 Task: Add a condition where "Channel Is not Answe bot for web widget" in recently solved tickets.
Action: Mouse moved to (138, 356)
Screenshot: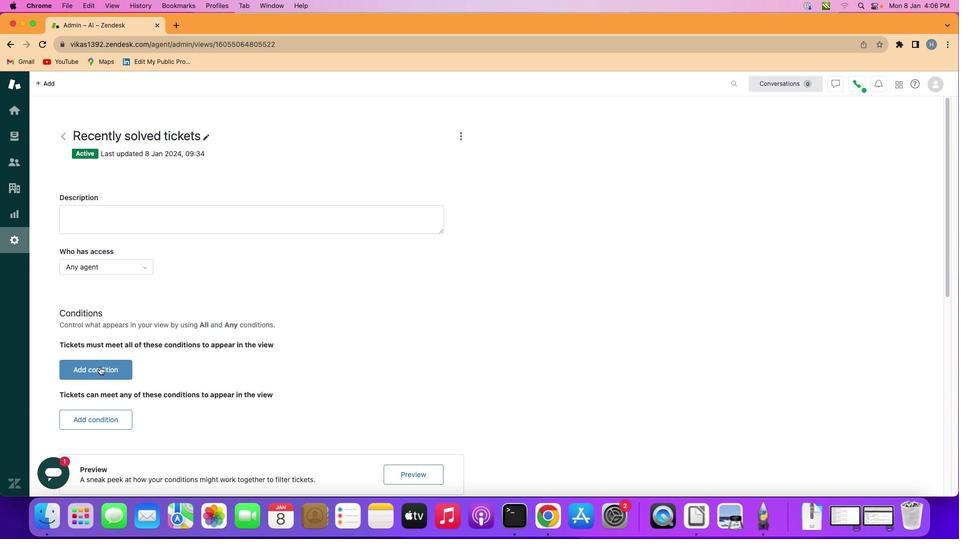 
Action: Mouse pressed left at (138, 356)
Screenshot: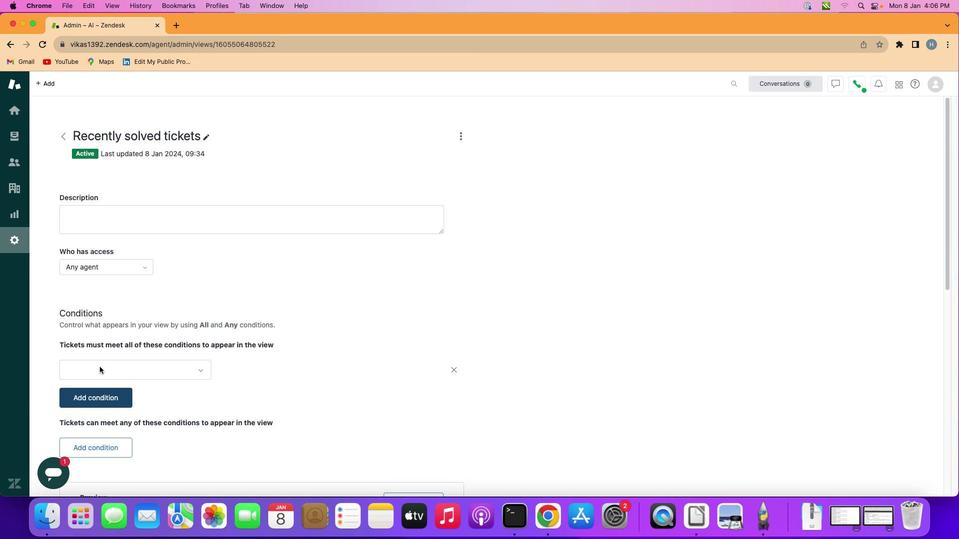 
Action: Mouse moved to (159, 358)
Screenshot: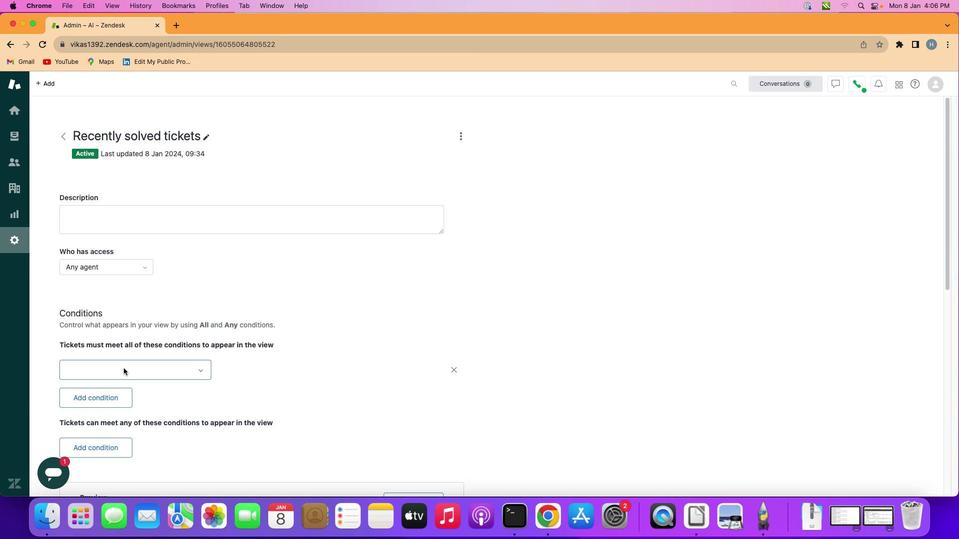 
Action: Mouse pressed left at (159, 358)
Screenshot: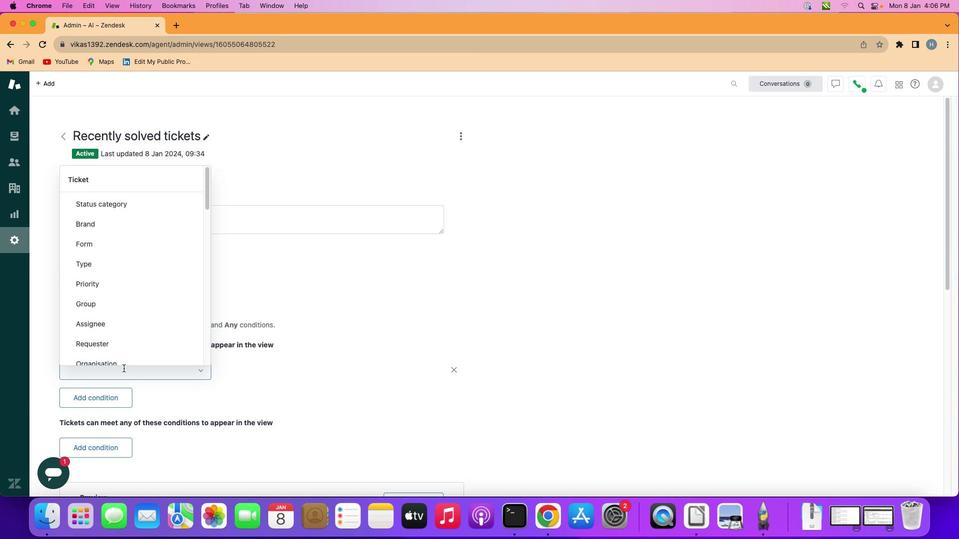 
Action: Mouse moved to (191, 288)
Screenshot: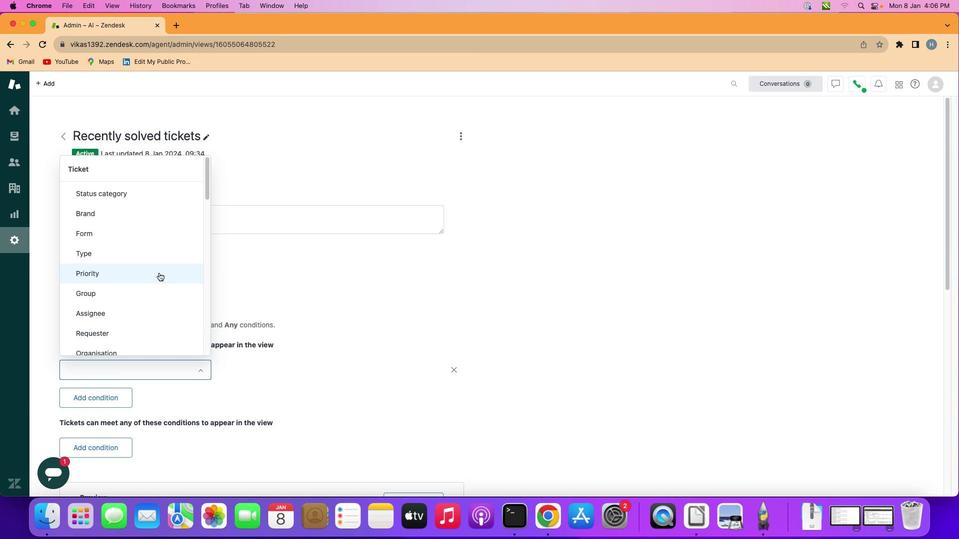 
Action: Mouse scrolled (191, 288) with delta (49, 90)
Screenshot: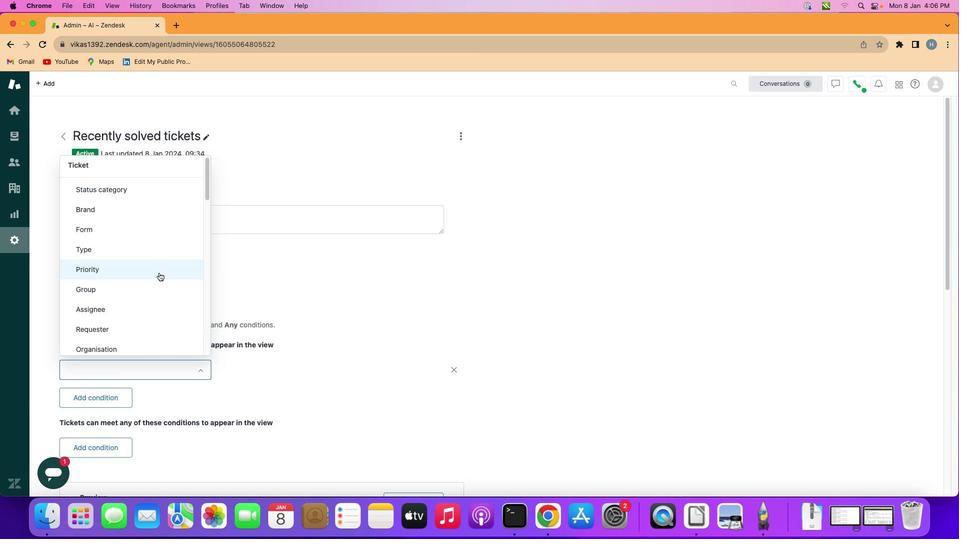 
Action: Mouse scrolled (191, 288) with delta (49, 91)
Screenshot: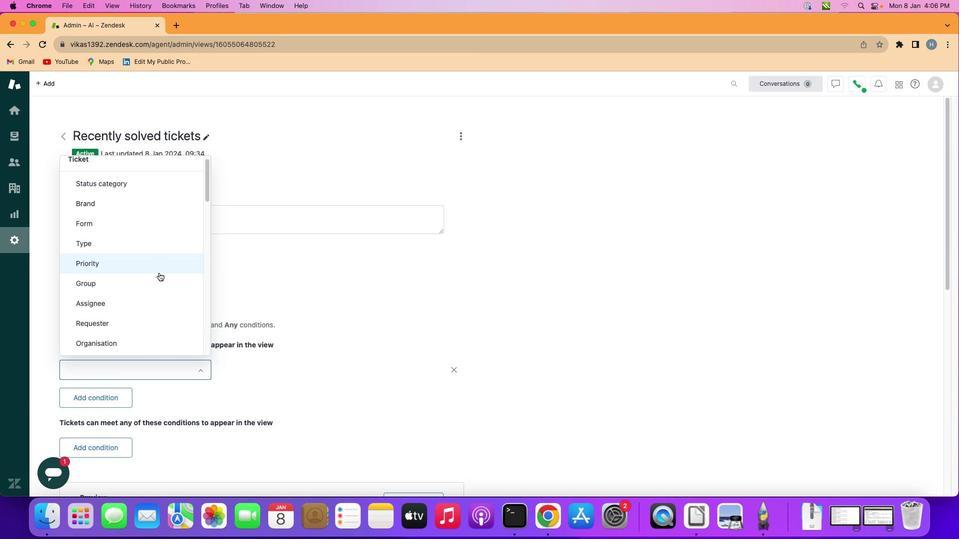 
Action: Mouse scrolled (191, 288) with delta (49, 90)
Screenshot: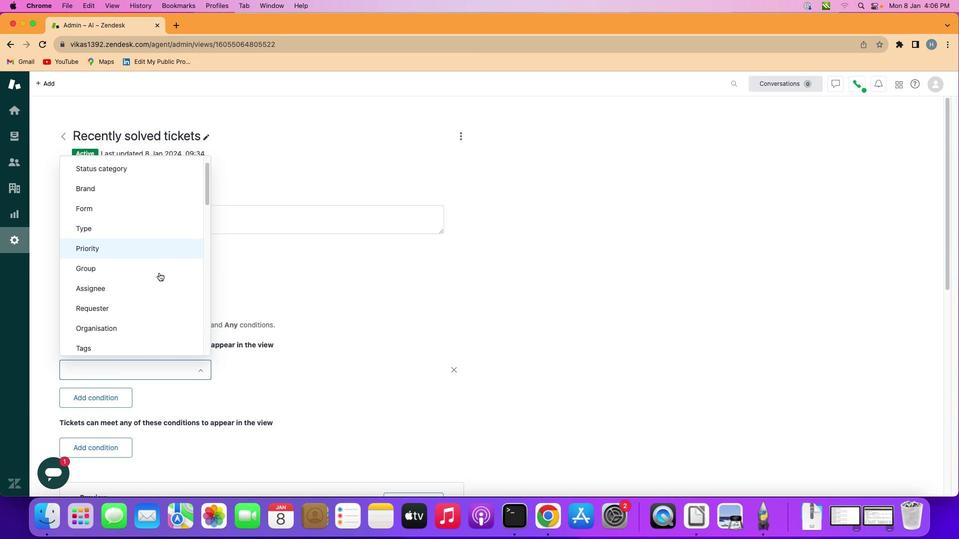 
Action: Mouse scrolled (191, 288) with delta (49, 90)
Screenshot: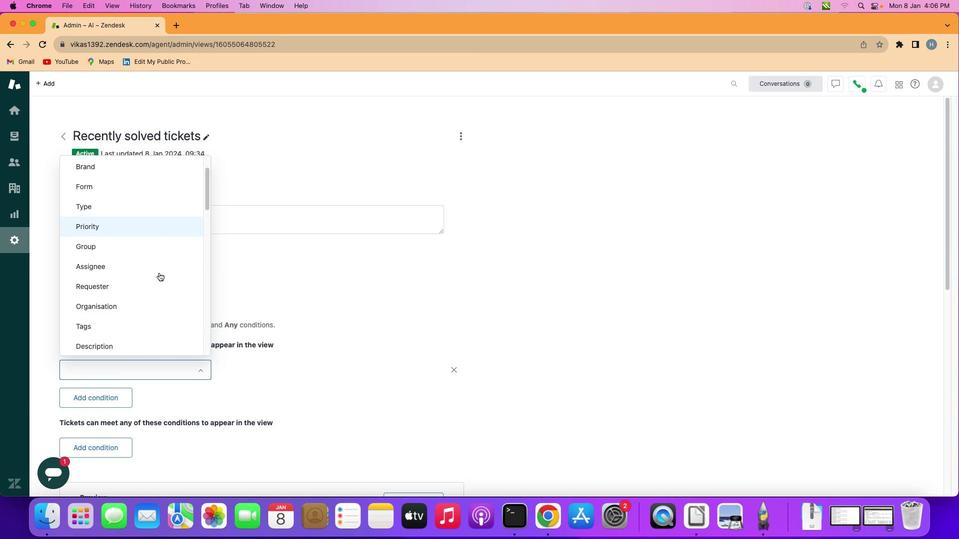 
Action: Mouse scrolled (191, 288) with delta (49, 90)
Screenshot: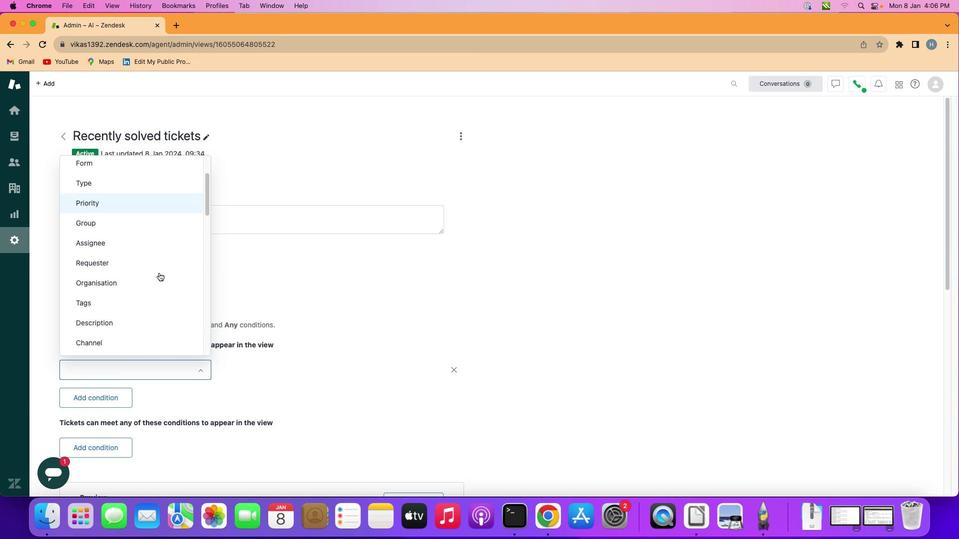 
Action: Mouse scrolled (191, 288) with delta (49, 90)
Screenshot: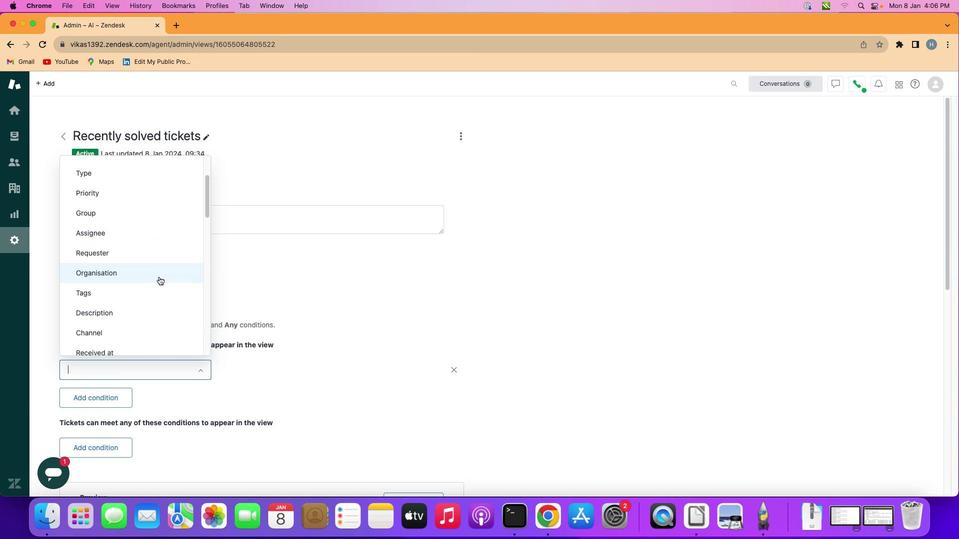 
Action: Mouse moved to (175, 333)
Screenshot: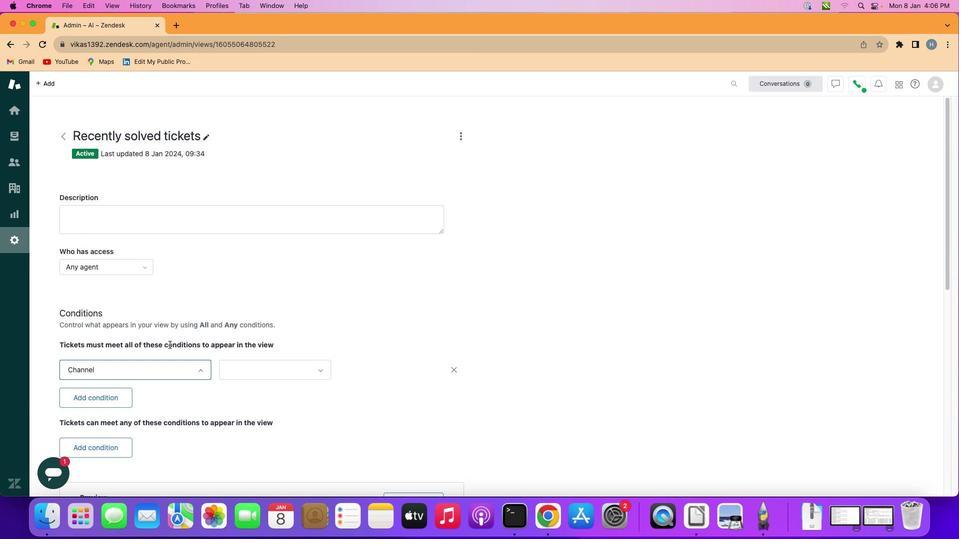 
Action: Mouse pressed left at (175, 333)
Screenshot: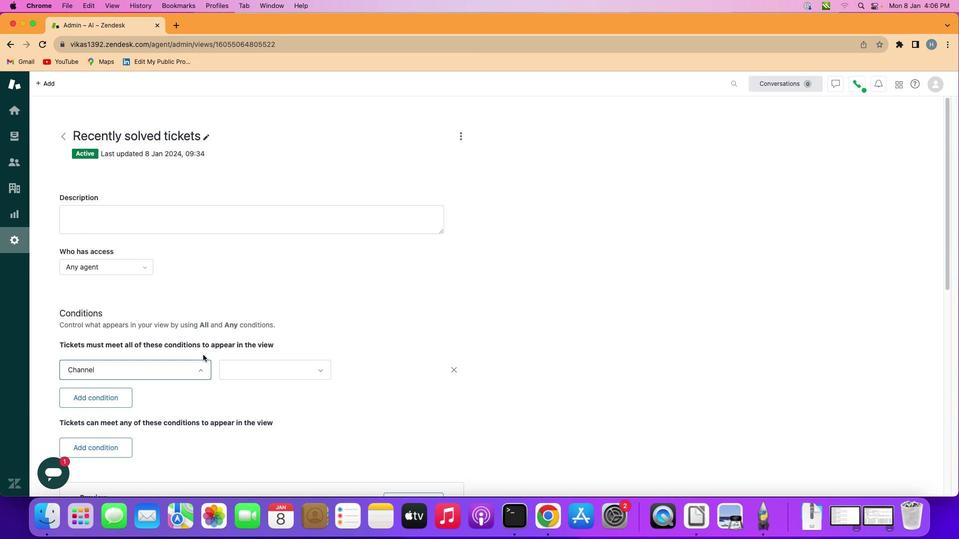 
Action: Mouse moved to (292, 361)
Screenshot: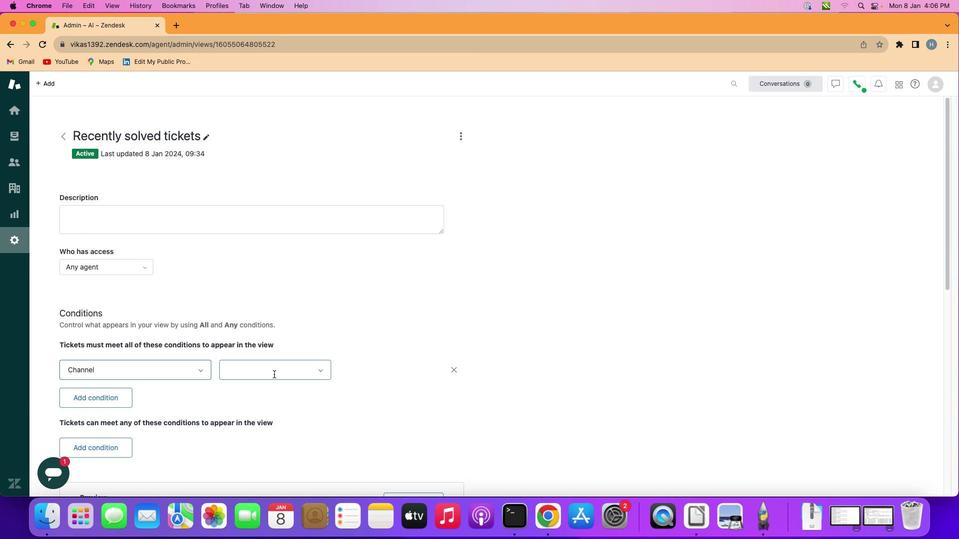
Action: Mouse pressed left at (292, 361)
Screenshot: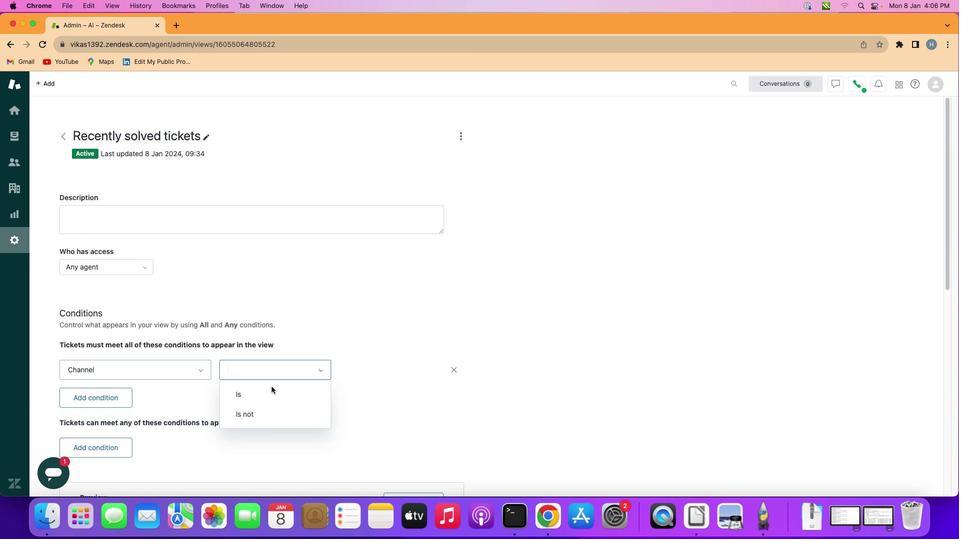 
Action: Mouse moved to (285, 393)
Screenshot: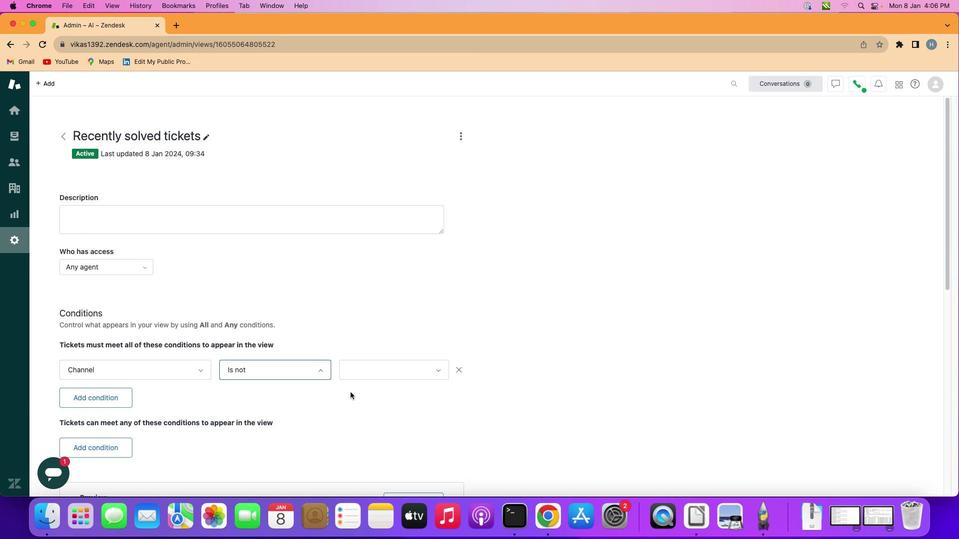 
Action: Mouse pressed left at (285, 393)
Screenshot: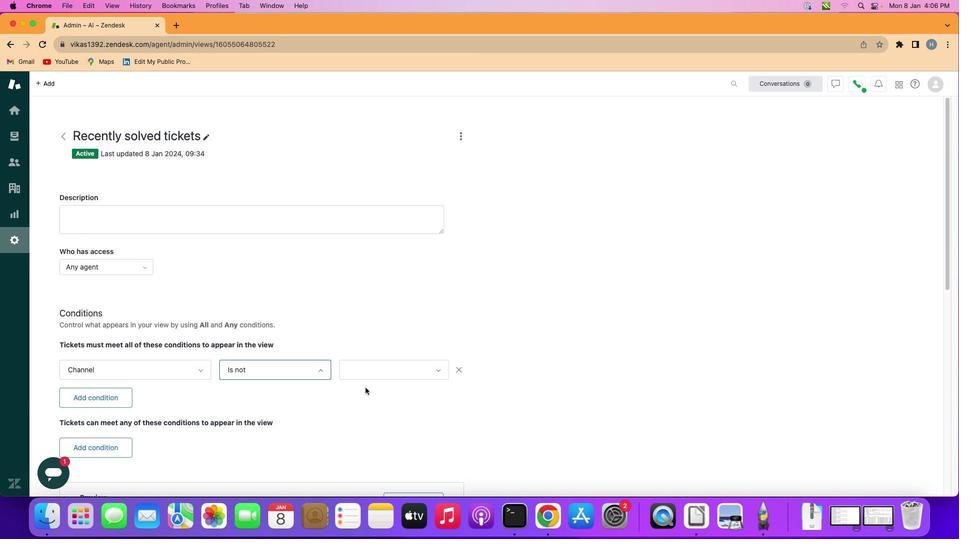 
Action: Mouse moved to (403, 363)
Screenshot: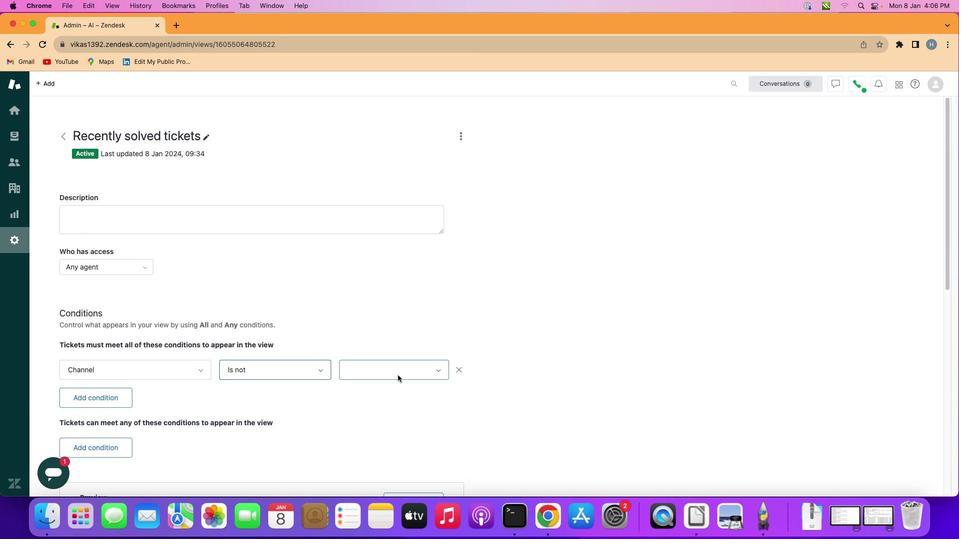 
Action: Mouse pressed left at (403, 363)
Screenshot: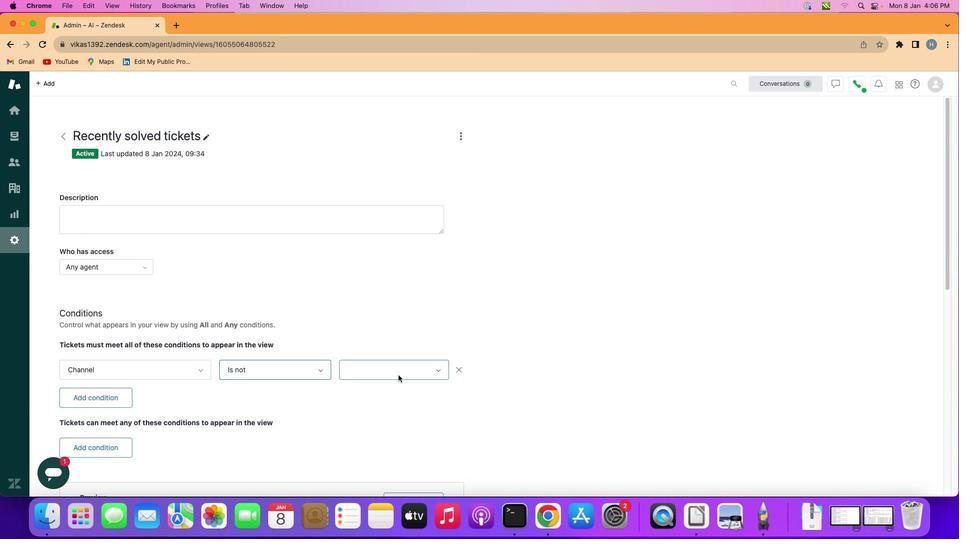 
Action: Mouse moved to (392, 299)
Screenshot: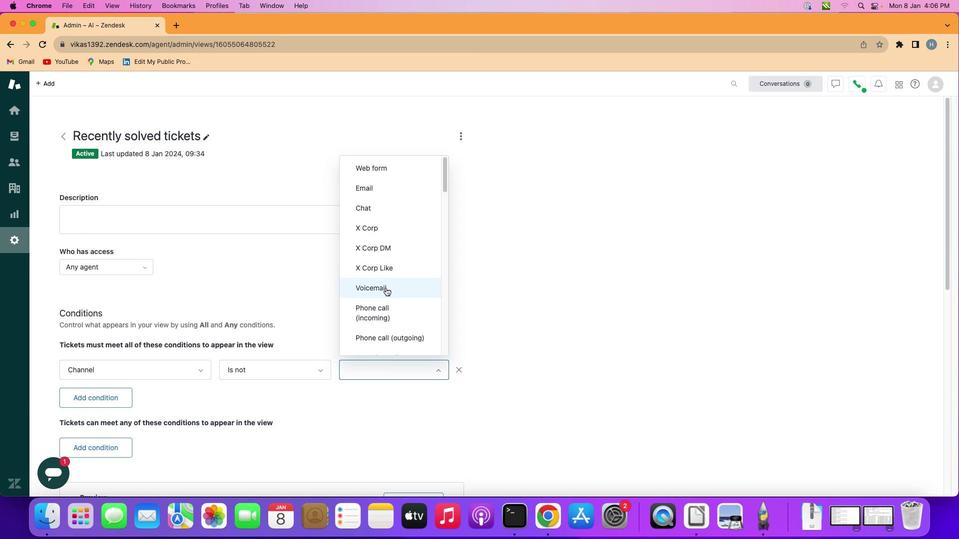 
Action: Mouse scrolled (392, 299) with delta (49, 90)
Screenshot: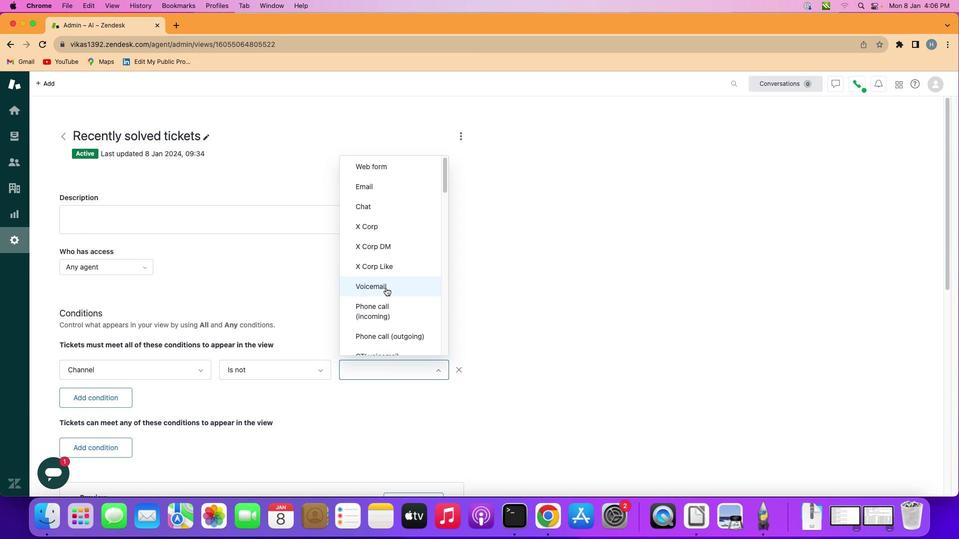 
Action: Mouse scrolled (392, 299) with delta (49, 91)
Screenshot: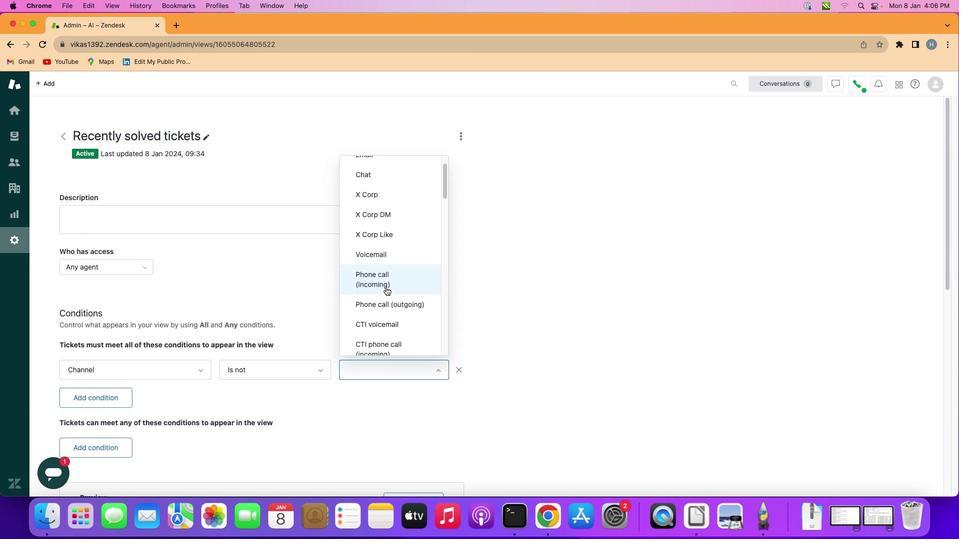 
Action: Mouse scrolled (392, 299) with delta (49, 90)
Screenshot: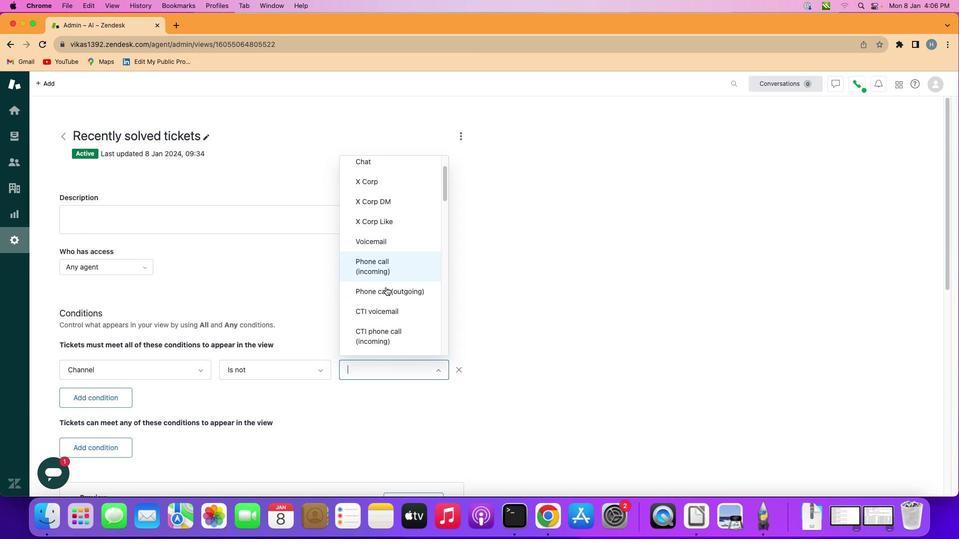 
Action: Mouse moved to (392, 299)
Screenshot: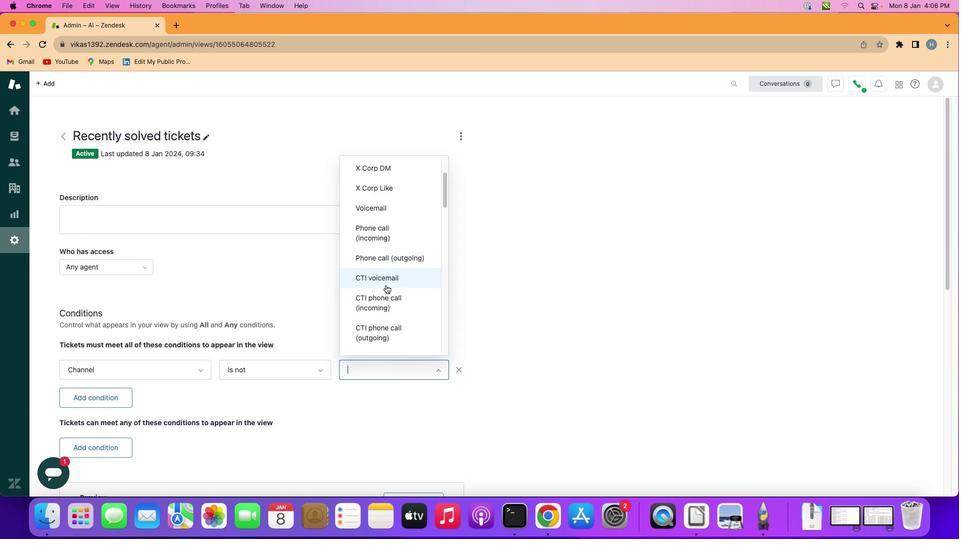 
Action: Mouse scrolled (392, 299) with delta (49, 90)
Screenshot: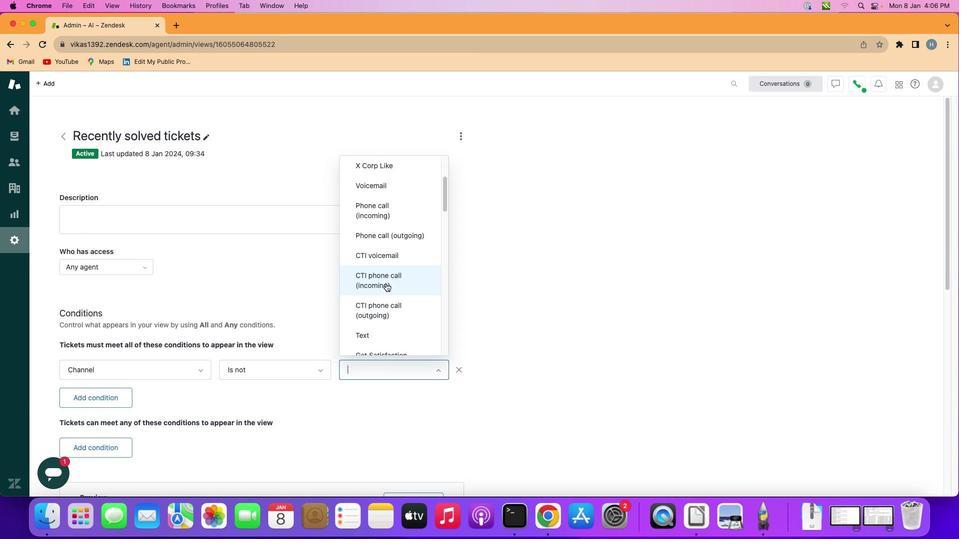 
Action: Mouse scrolled (392, 299) with delta (49, 89)
Screenshot: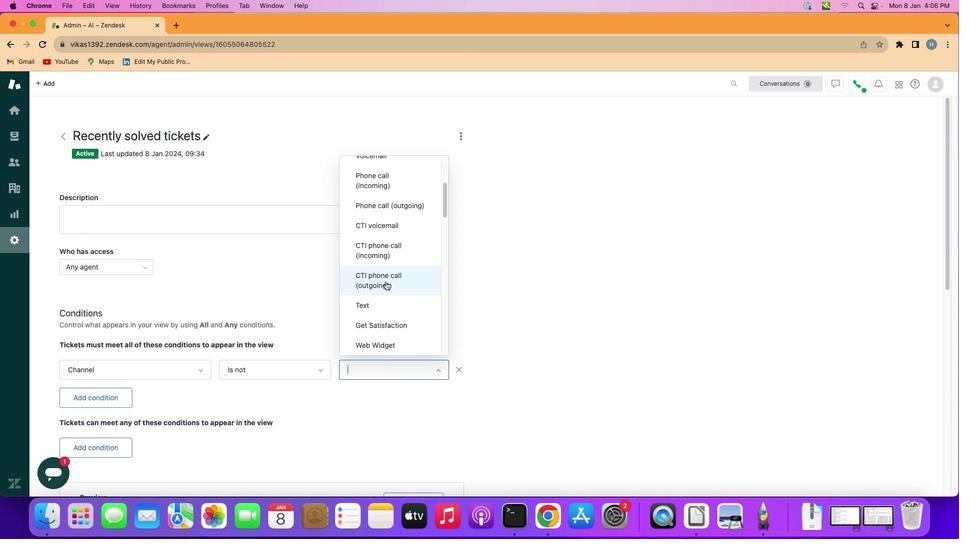 
Action: Mouse moved to (398, 292)
Screenshot: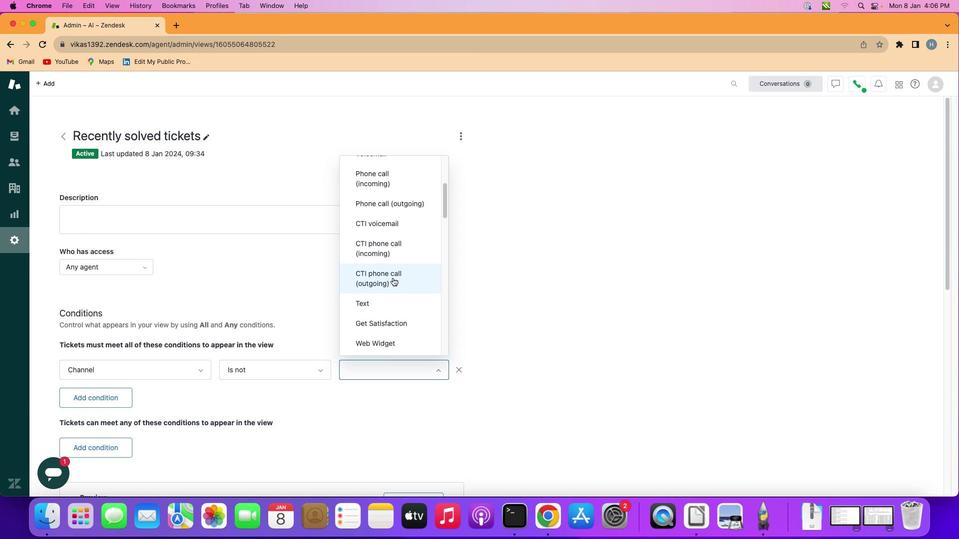 
Action: Mouse scrolled (398, 292) with delta (49, 90)
Screenshot: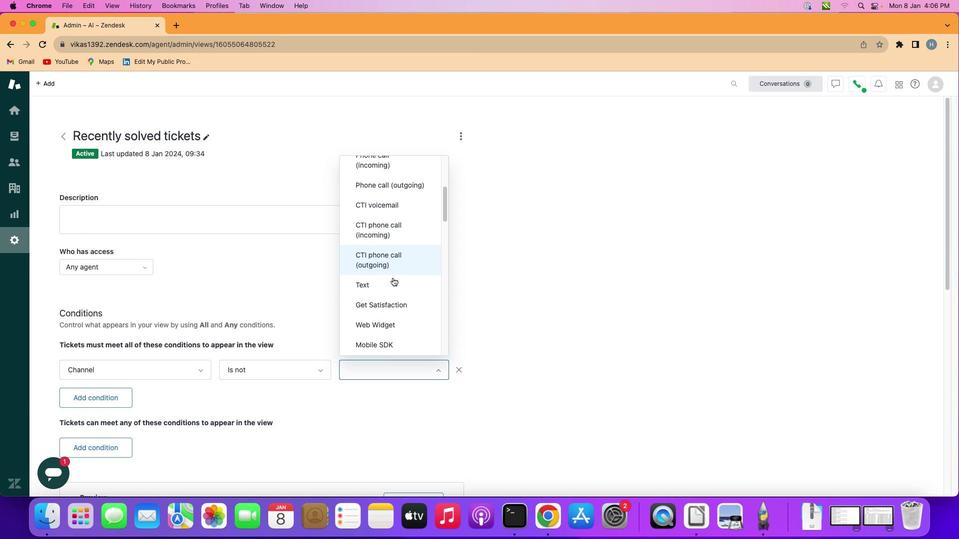 
Action: Mouse scrolled (398, 292) with delta (49, 90)
Screenshot: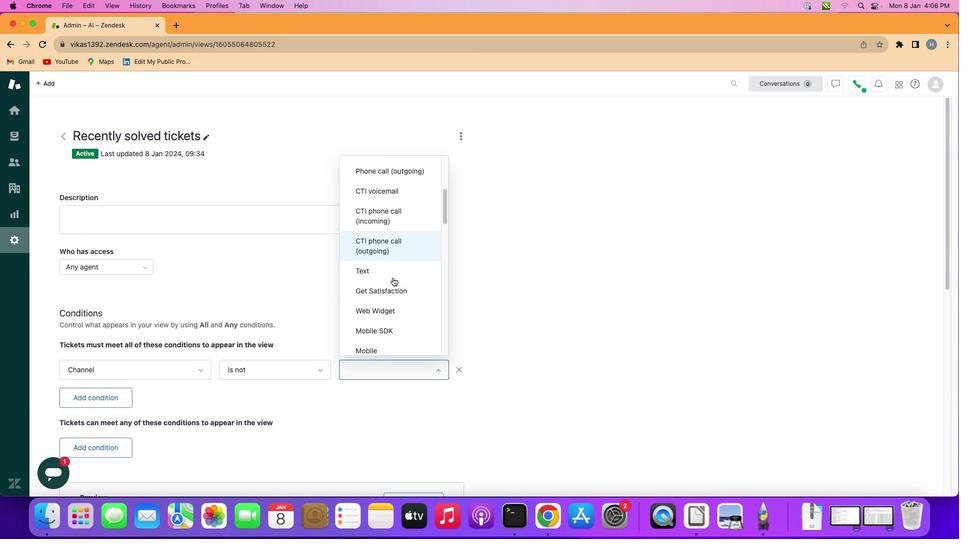 
Action: Mouse scrolled (398, 292) with delta (49, 90)
Screenshot: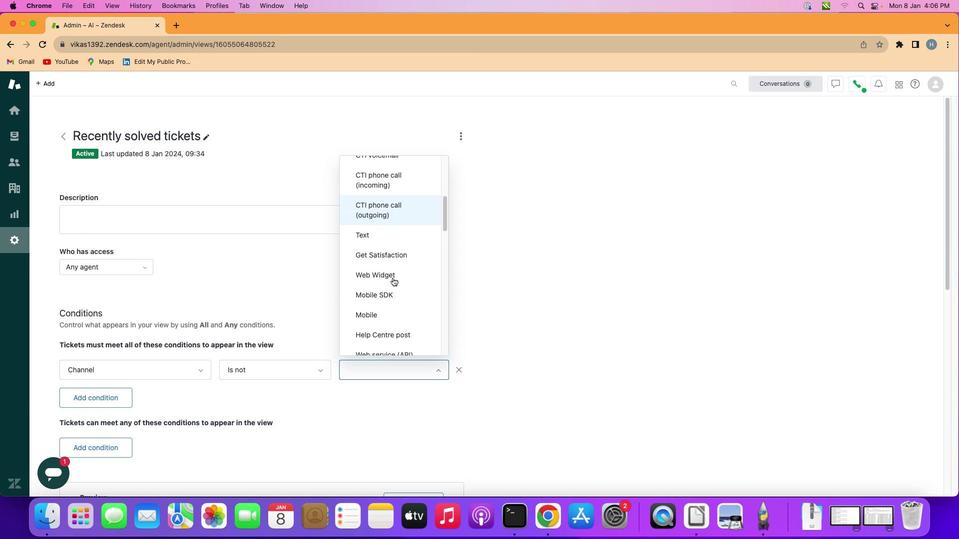 
Action: Mouse scrolled (398, 292) with delta (49, 90)
Screenshot: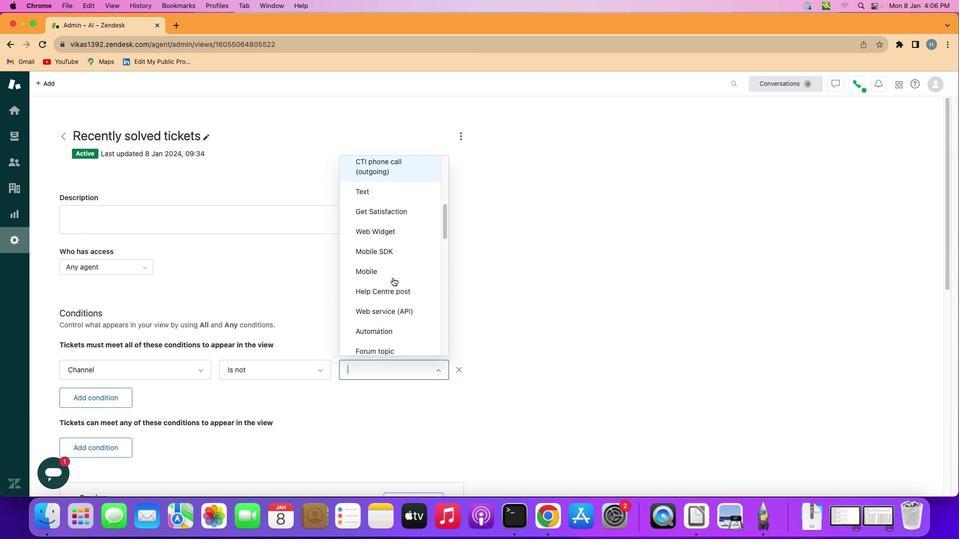 
Action: Mouse scrolled (398, 292) with delta (49, 90)
Screenshot: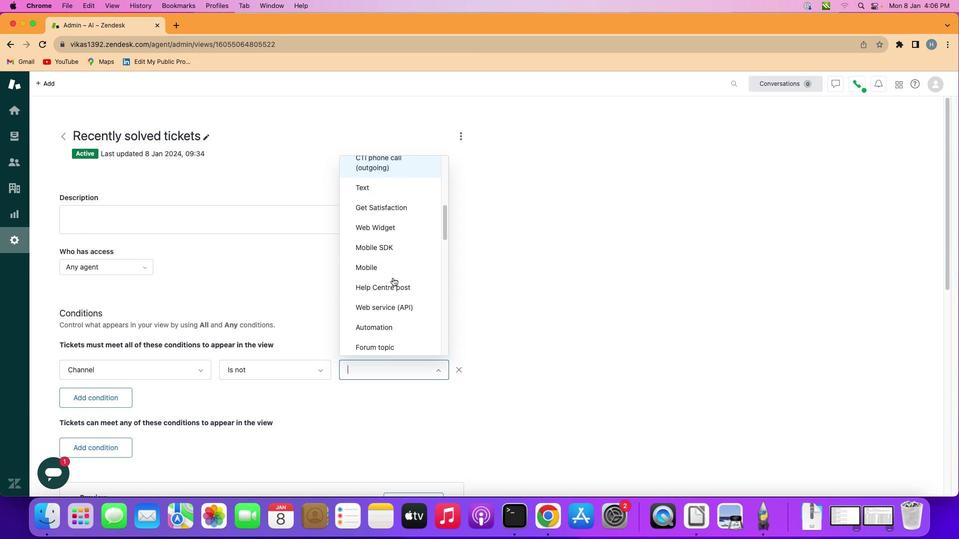 
Action: Mouse moved to (401, 293)
Screenshot: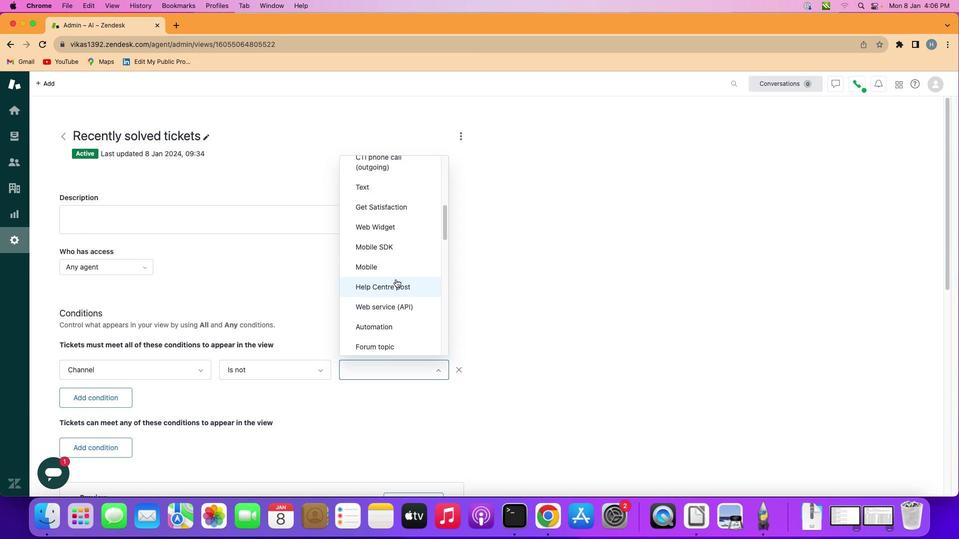 
Action: Mouse scrolled (401, 293) with delta (49, 90)
Screenshot: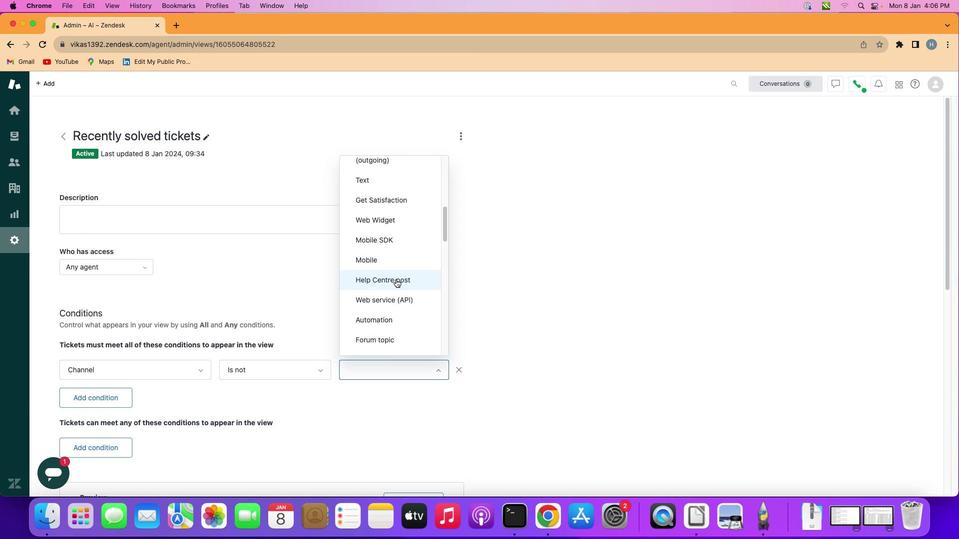 
Action: Mouse scrolled (401, 293) with delta (49, 90)
Screenshot: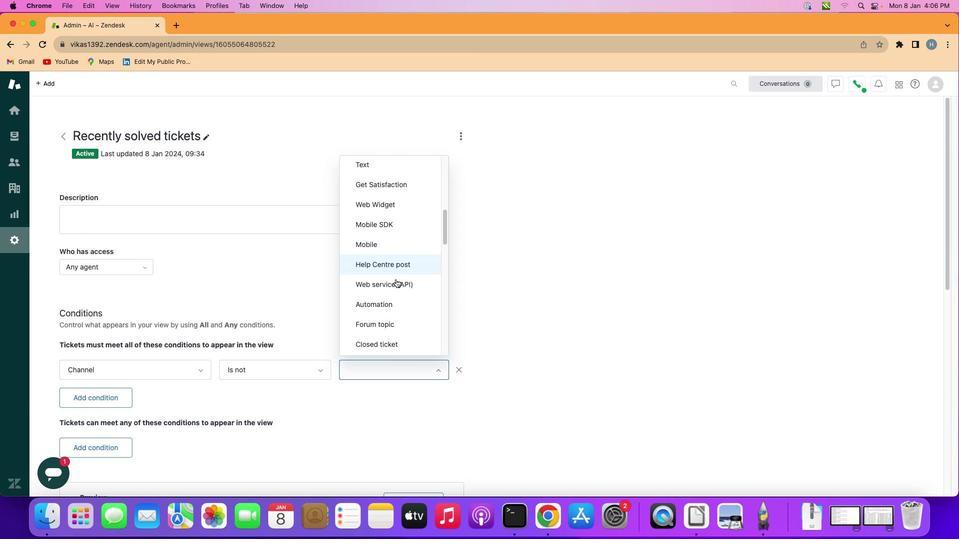 
Action: Mouse scrolled (401, 293) with delta (49, 90)
Screenshot: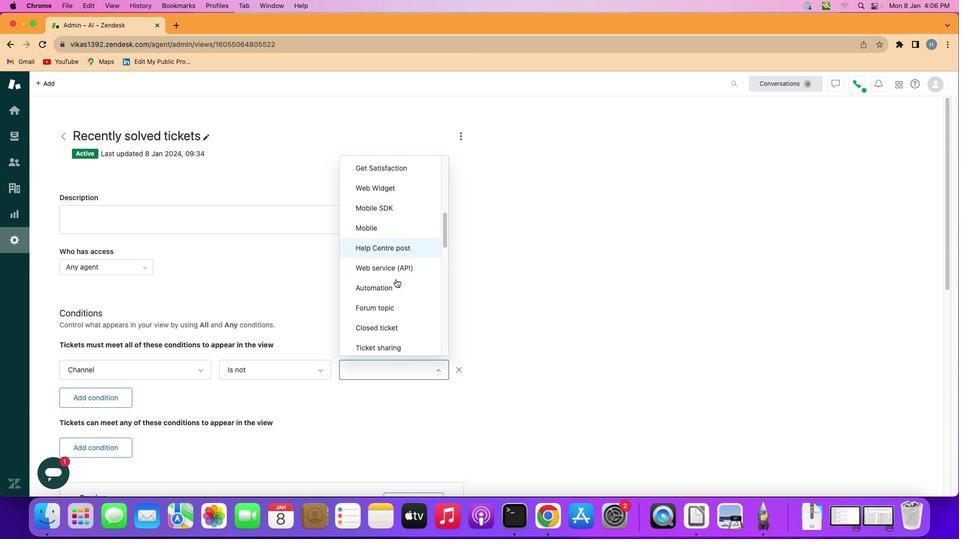 
Action: Mouse scrolled (401, 293) with delta (49, 90)
Screenshot: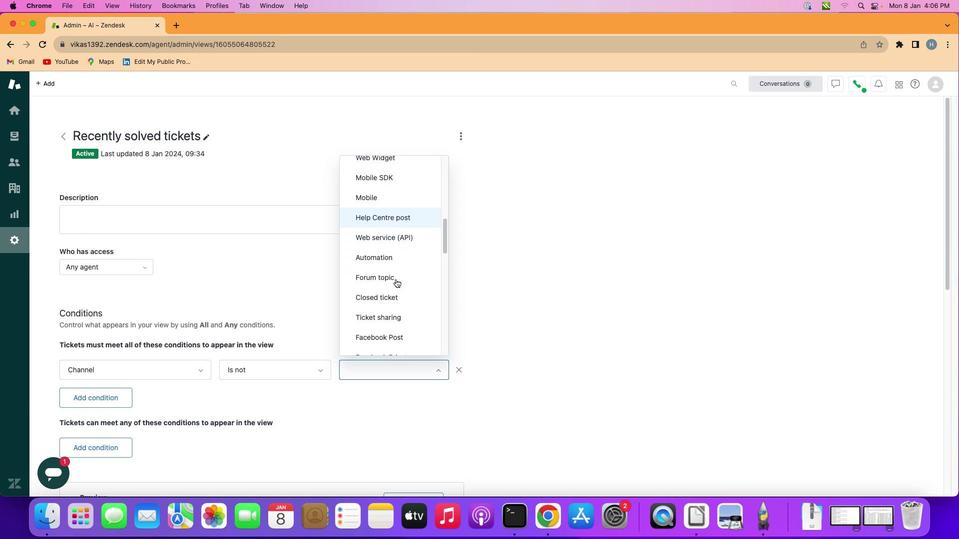 
Action: Mouse scrolled (401, 293) with delta (49, 90)
Screenshot: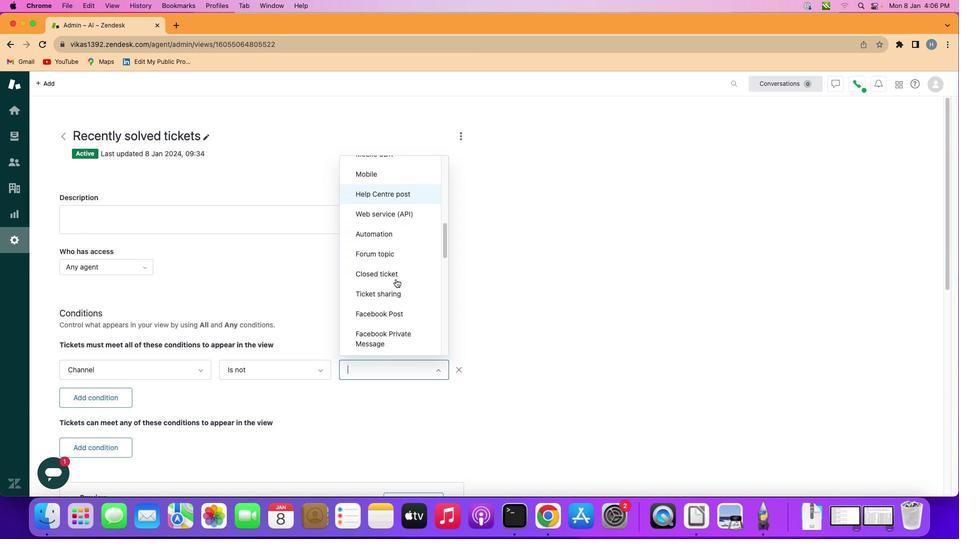 
Action: Mouse moved to (401, 293)
Screenshot: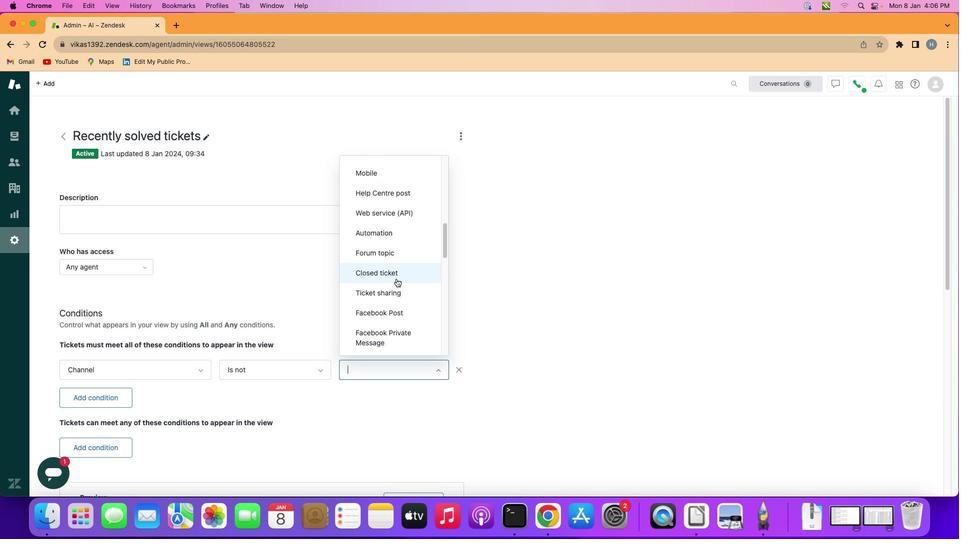
Action: Mouse scrolled (401, 293) with delta (49, 90)
Screenshot: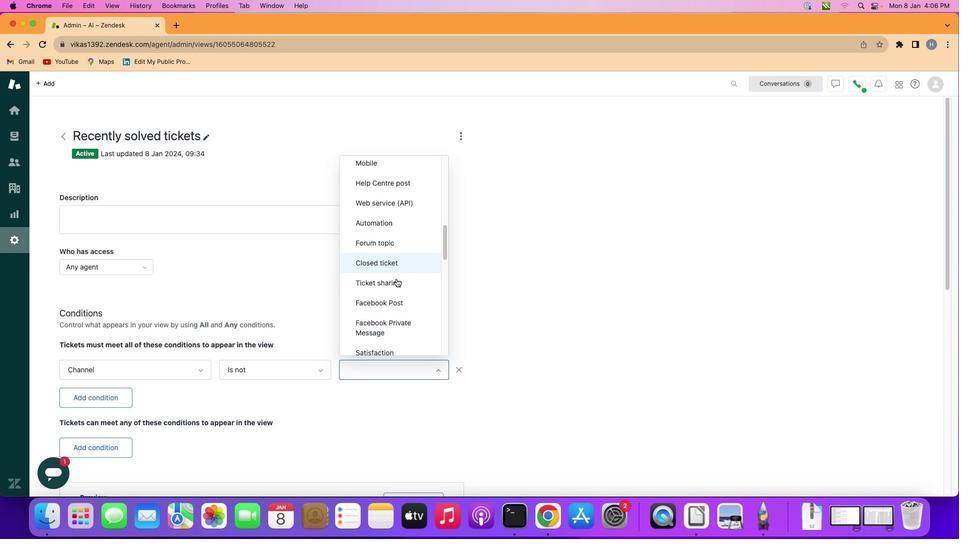 
Action: Mouse scrolled (401, 293) with delta (49, 90)
Screenshot: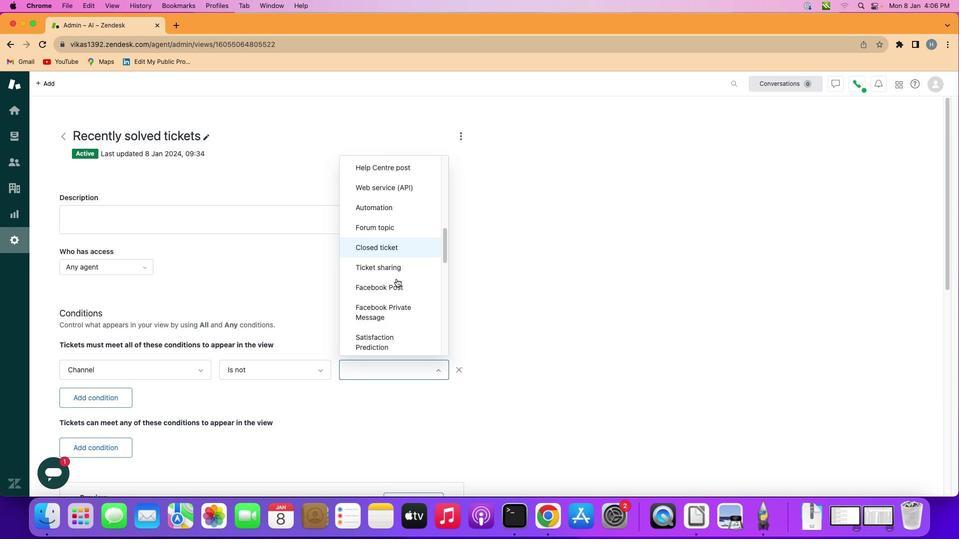 
Action: Mouse scrolled (401, 293) with delta (49, 90)
Screenshot: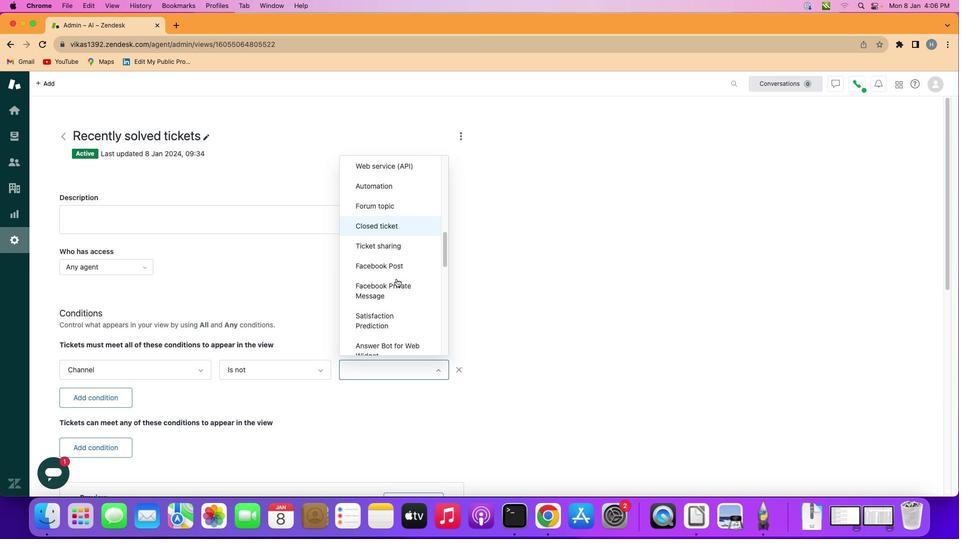 
Action: Mouse scrolled (401, 293) with delta (49, 90)
Screenshot: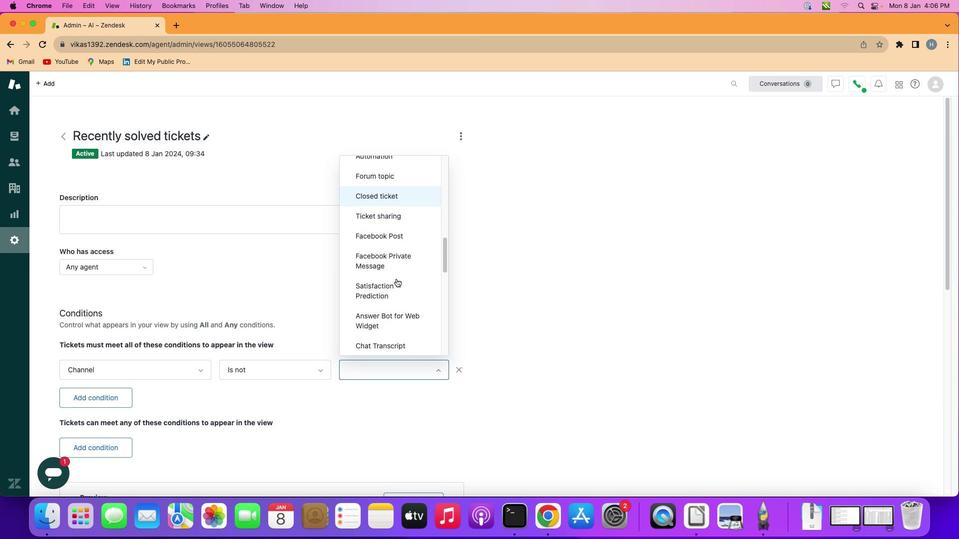 
Action: Mouse scrolled (401, 293) with delta (49, 90)
Screenshot: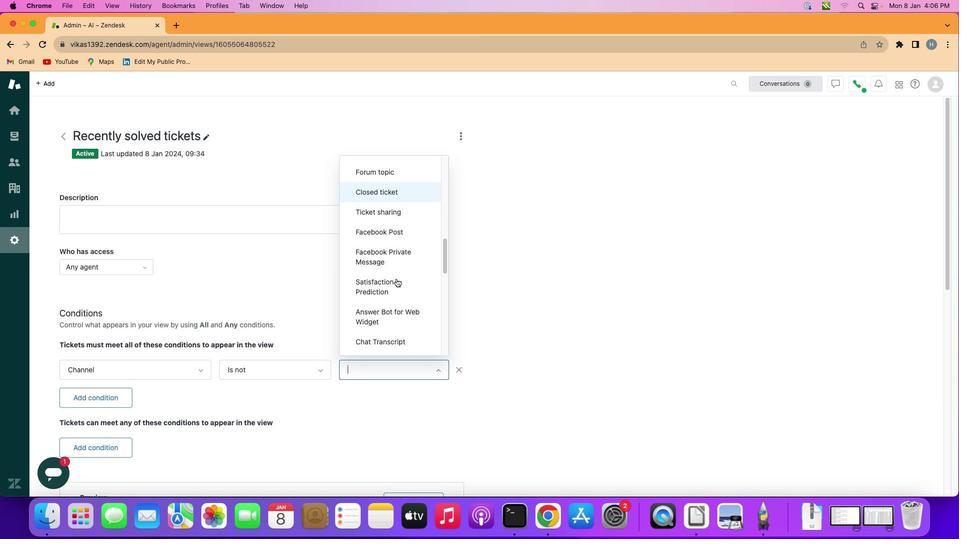 
Action: Mouse scrolled (401, 293) with delta (49, 90)
Screenshot: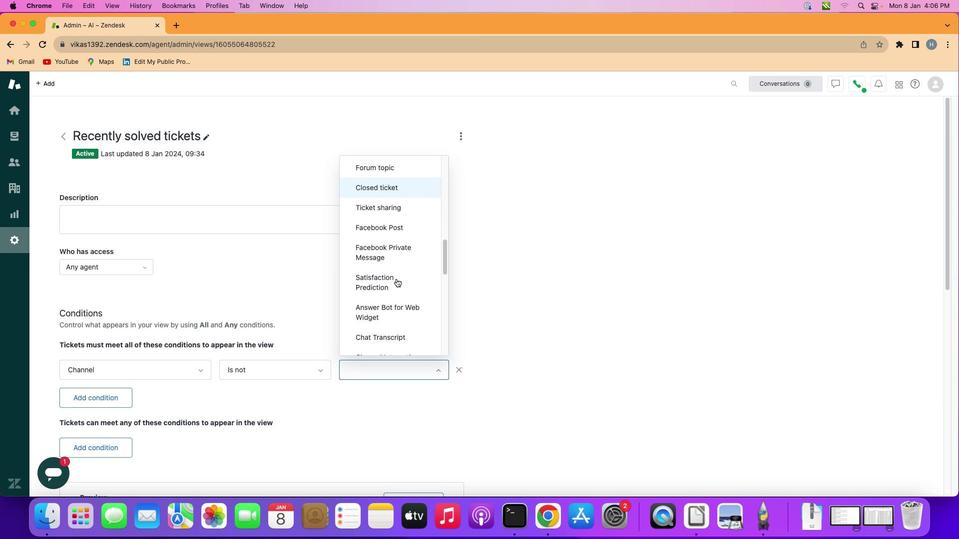 
Action: Mouse scrolled (401, 293) with delta (49, 90)
Screenshot: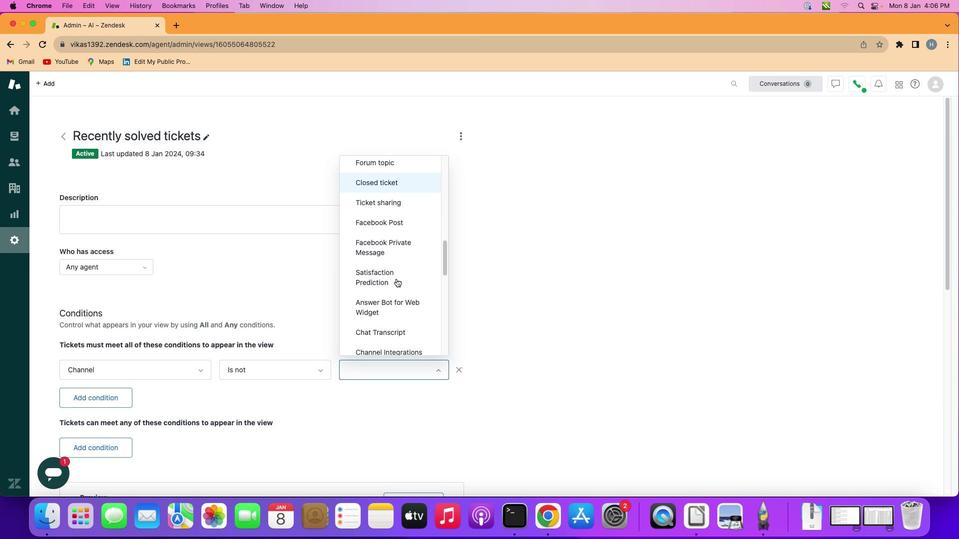 
Action: Mouse scrolled (401, 293) with delta (49, 90)
Screenshot: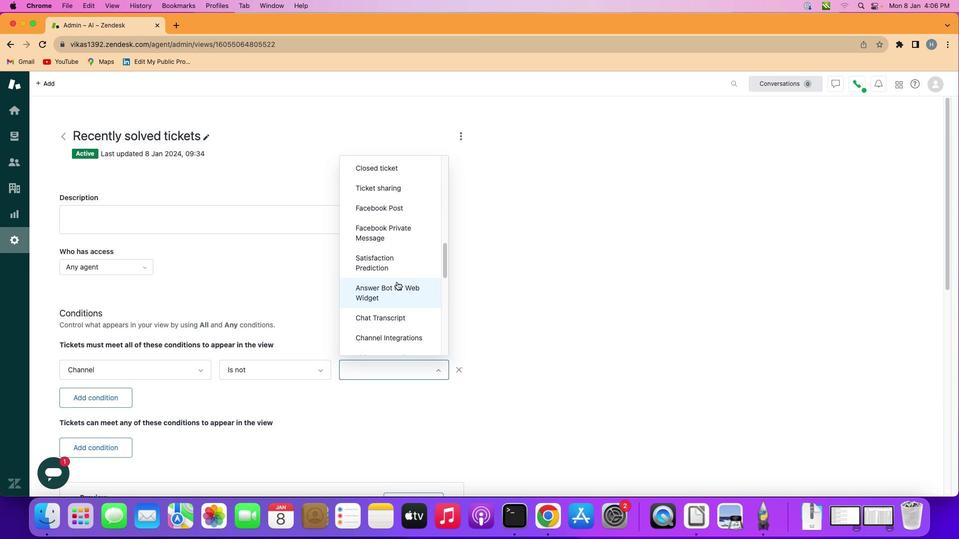 
Action: Mouse moved to (399, 302)
Screenshot: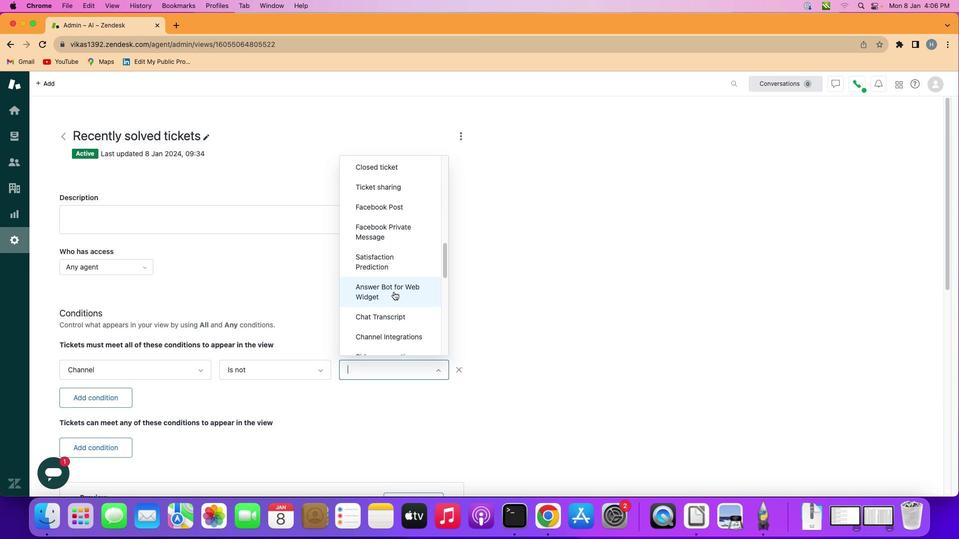 
Action: Mouse pressed left at (399, 302)
Screenshot: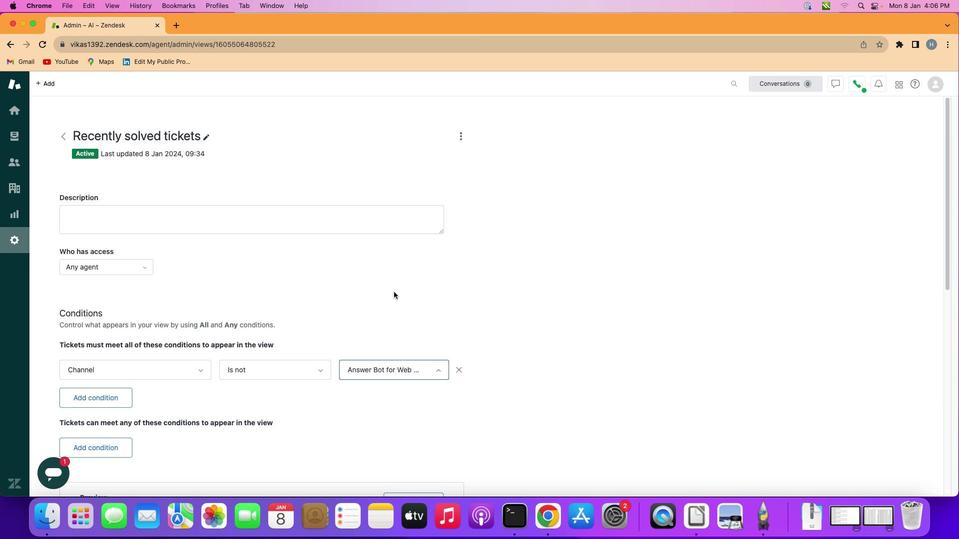 
